 Task: Add Sprouts Heavy Whipping Cream to the cart.
Action: Mouse moved to (567, 191)
Screenshot: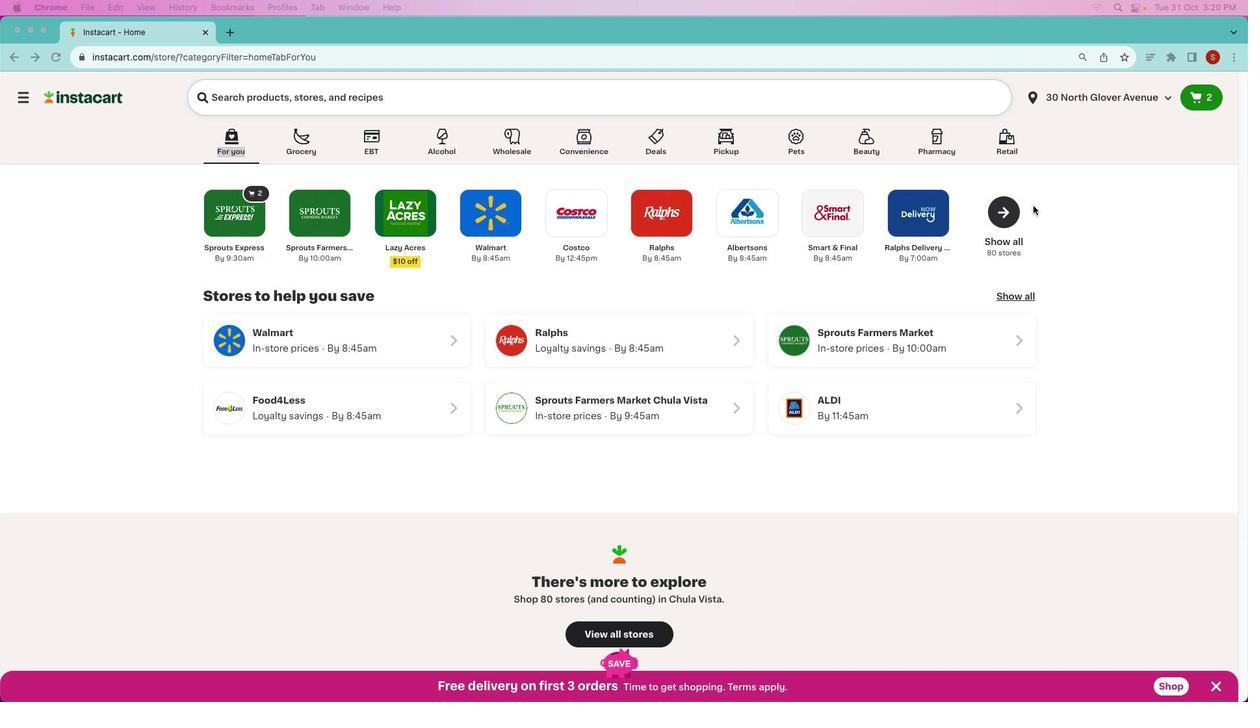 
Action: Mouse pressed left at (567, 191)
Screenshot: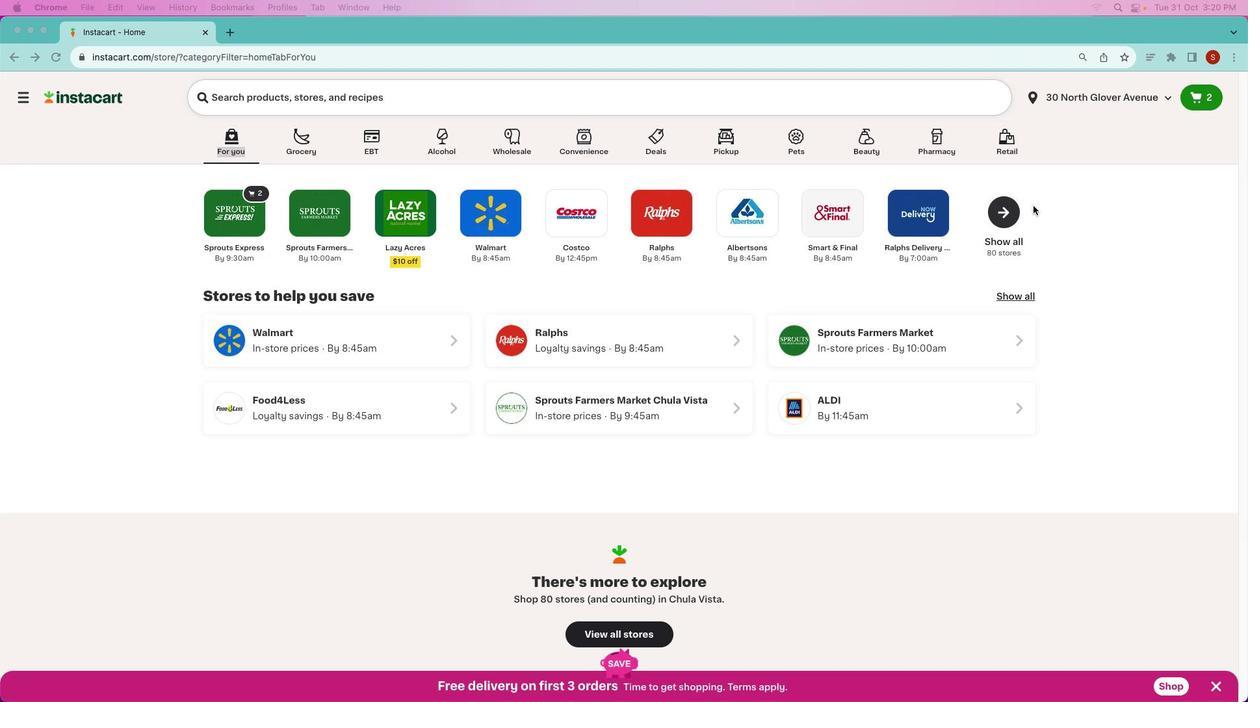 
Action: Mouse moved to (306, 139)
Screenshot: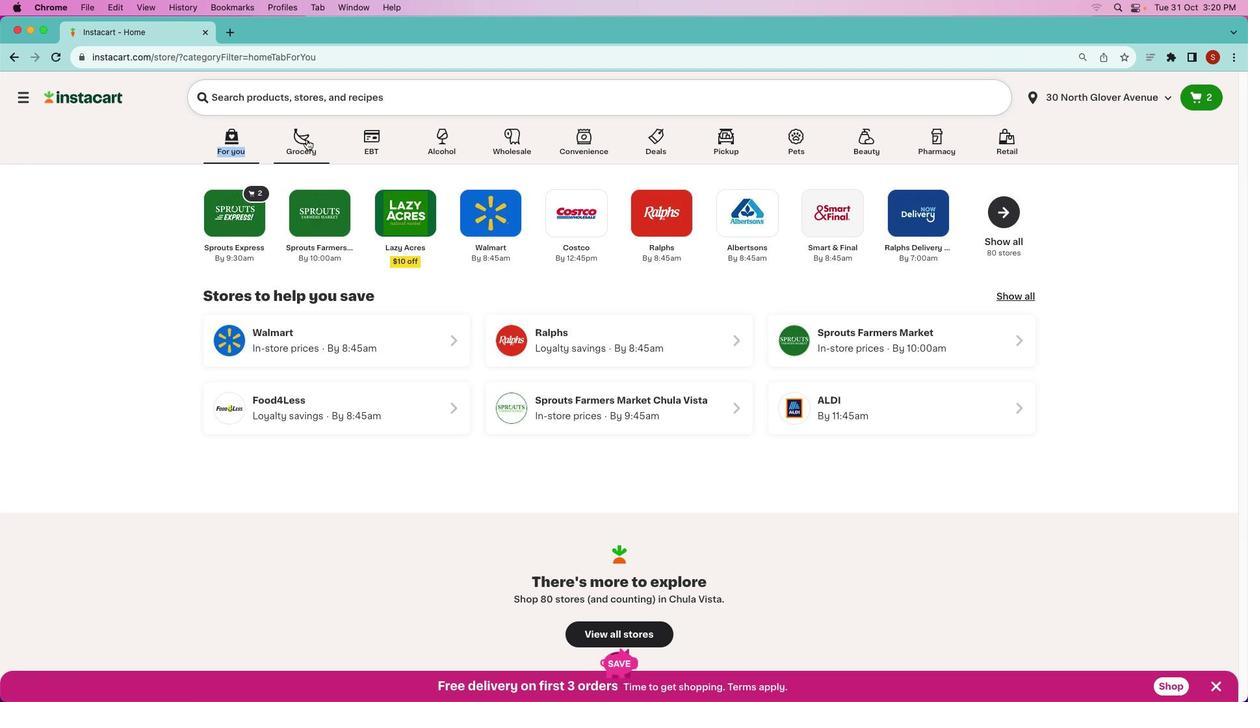 
Action: Mouse pressed left at (306, 139)
Screenshot: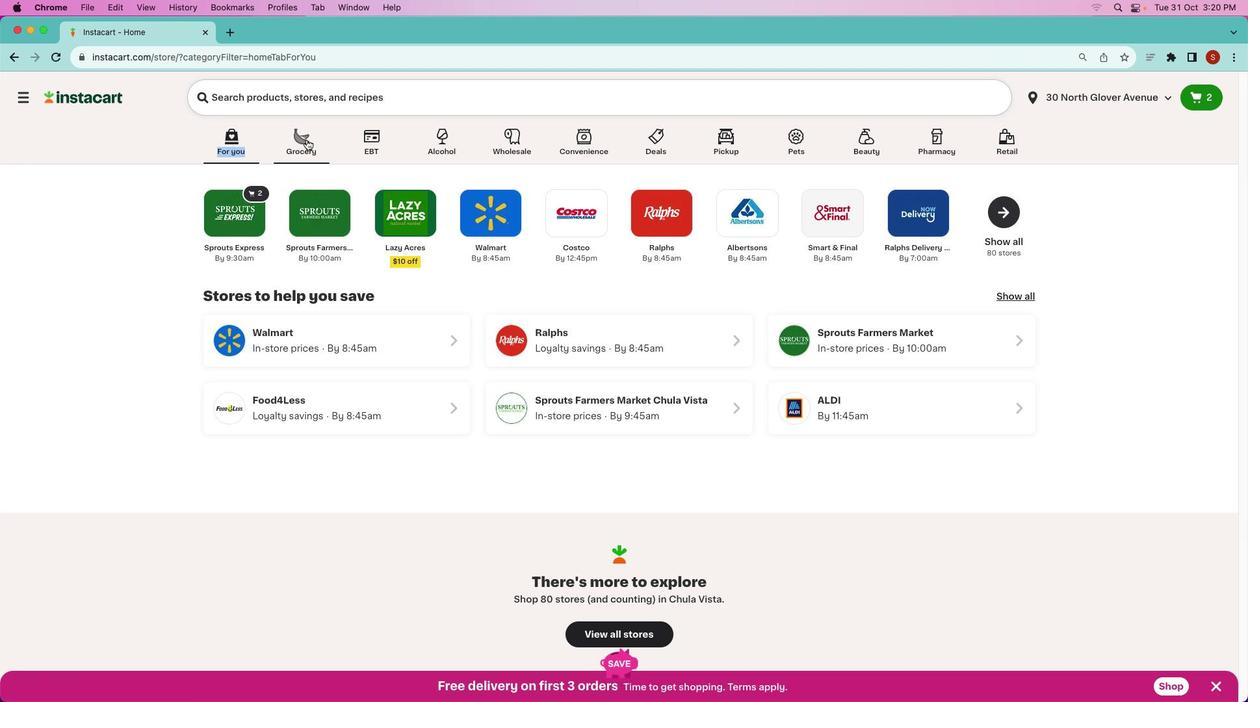 
Action: Mouse moved to (586, 345)
Screenshot: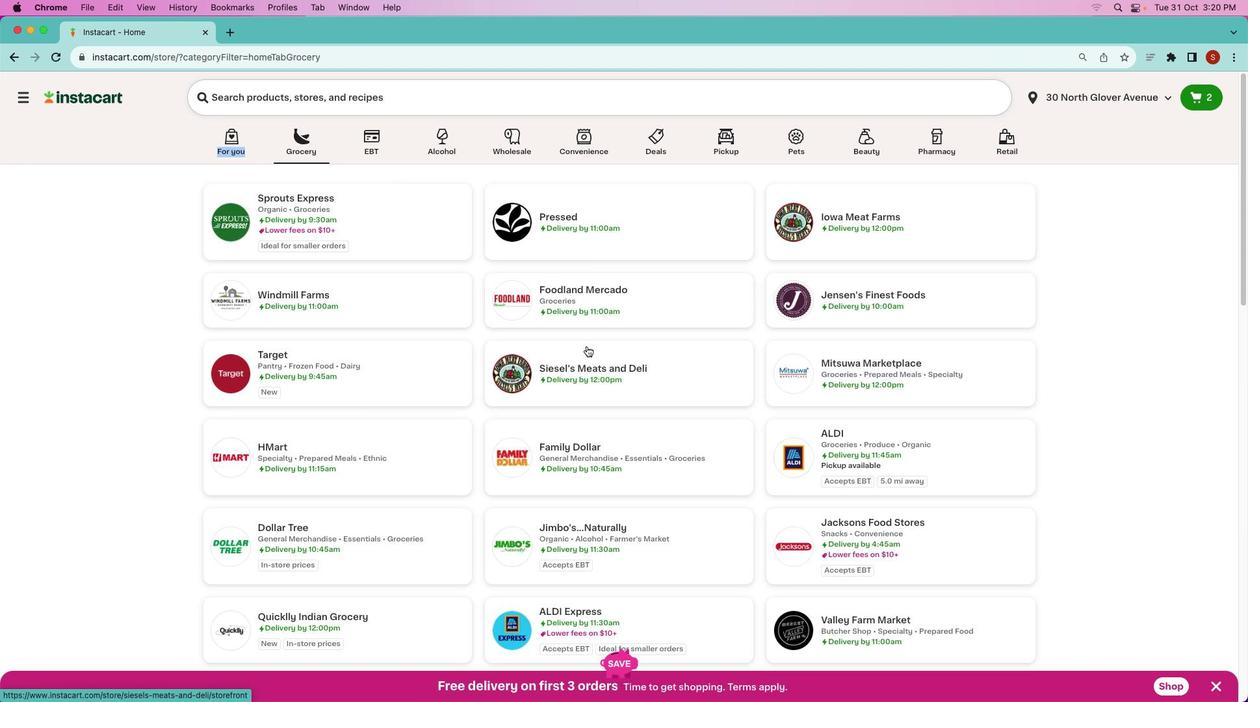 
Action: Mouse scrolled (586, 345) with delta (0, 0)
Screenshot: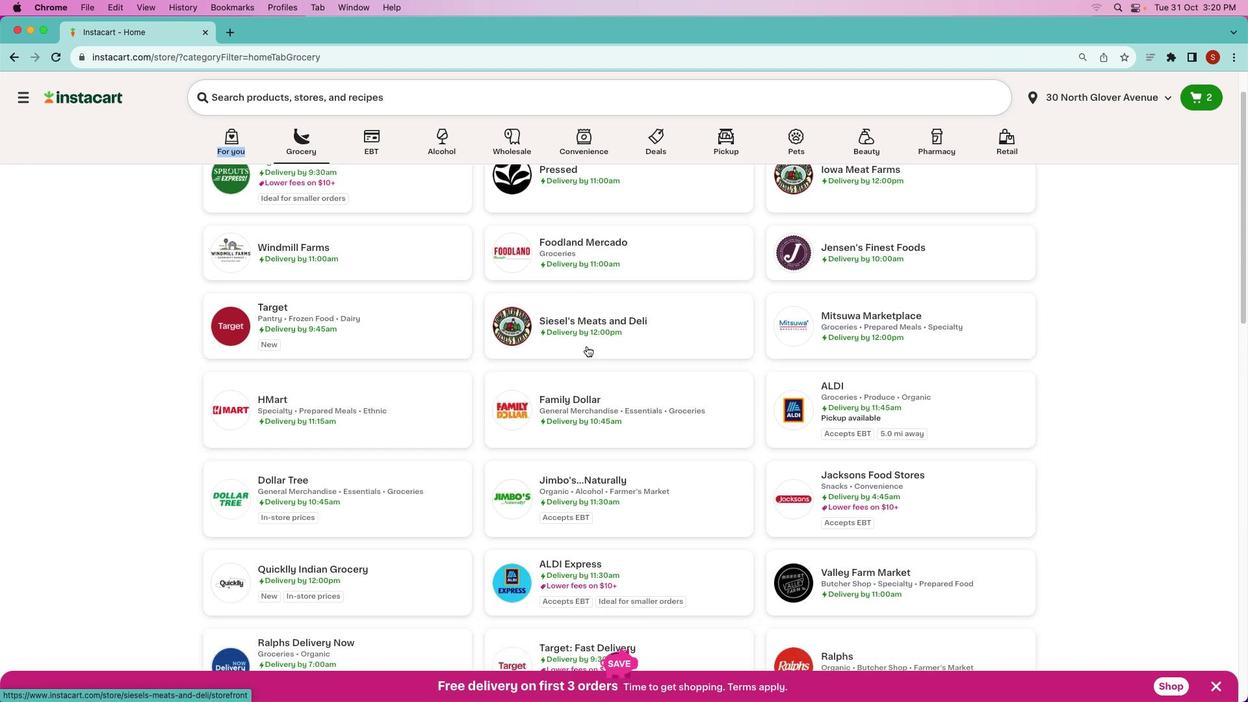 
Action: Mouse scrolled (586, 345) with delta (0, 0)
Screenshot: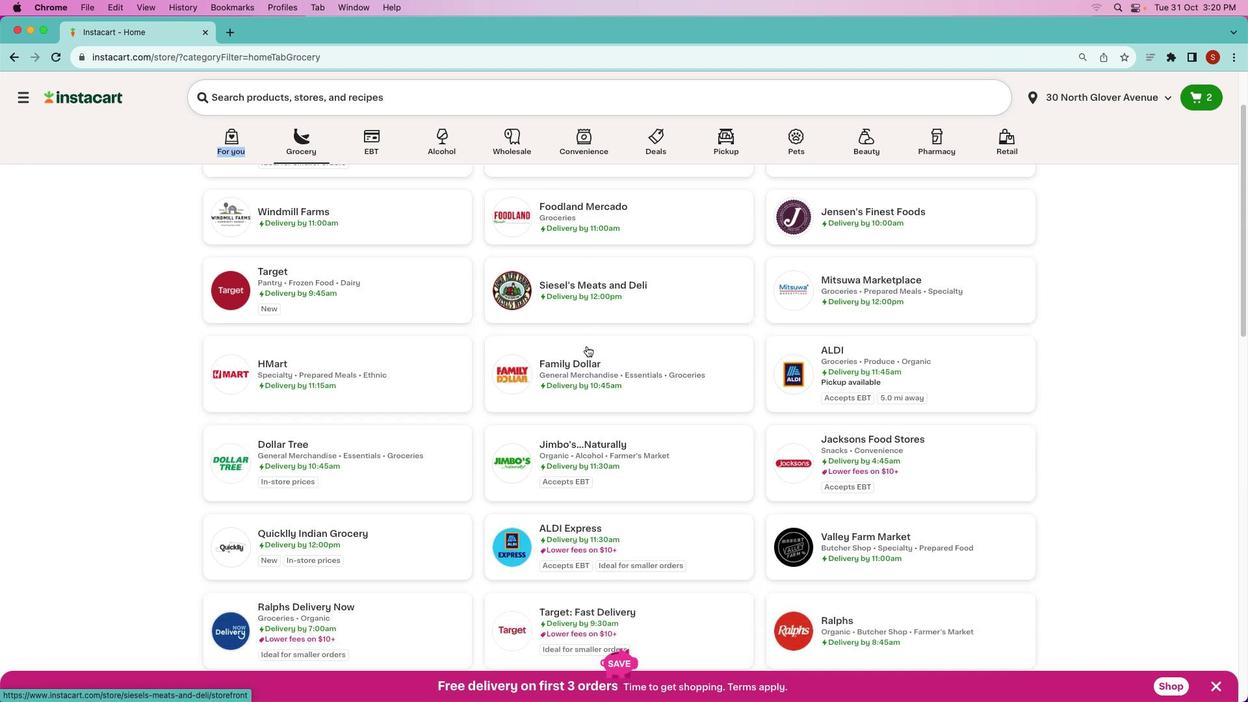 
Action: Mouse scrolled (586, 345) with delta (0, -1)
Screenshot: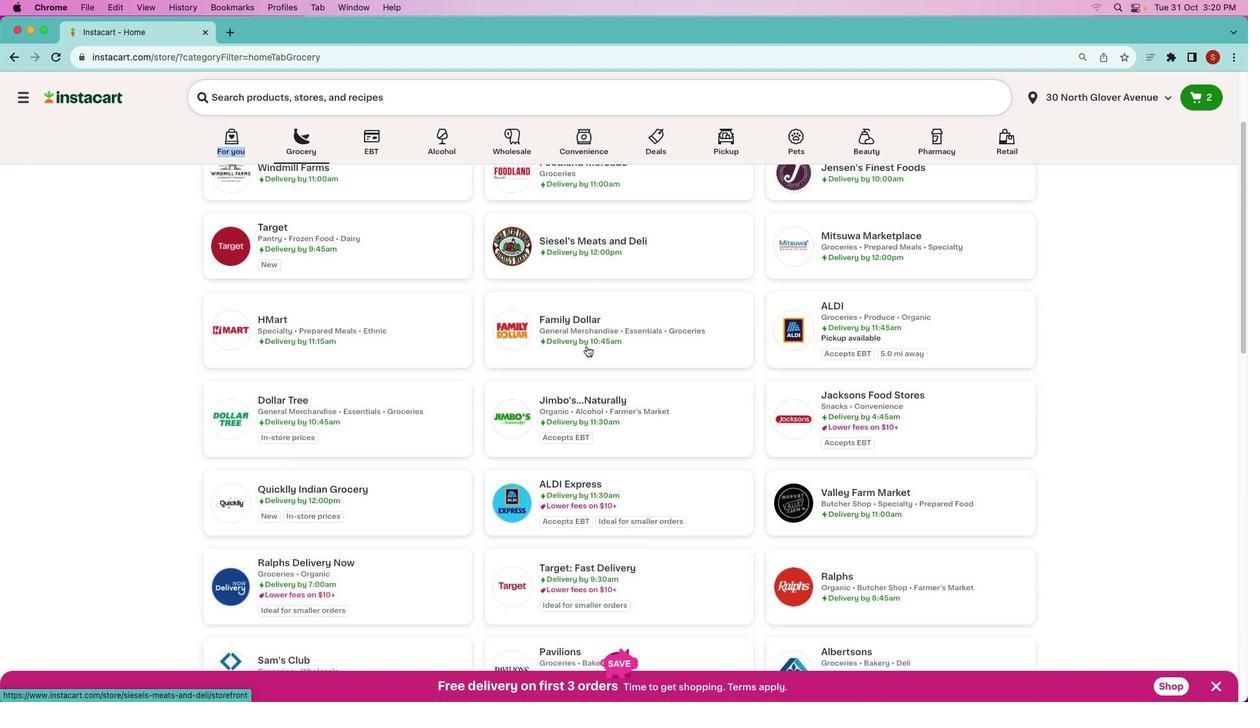 
Action: Mouse scrolled (586, 345) with delta (0, -2)
Screenshot: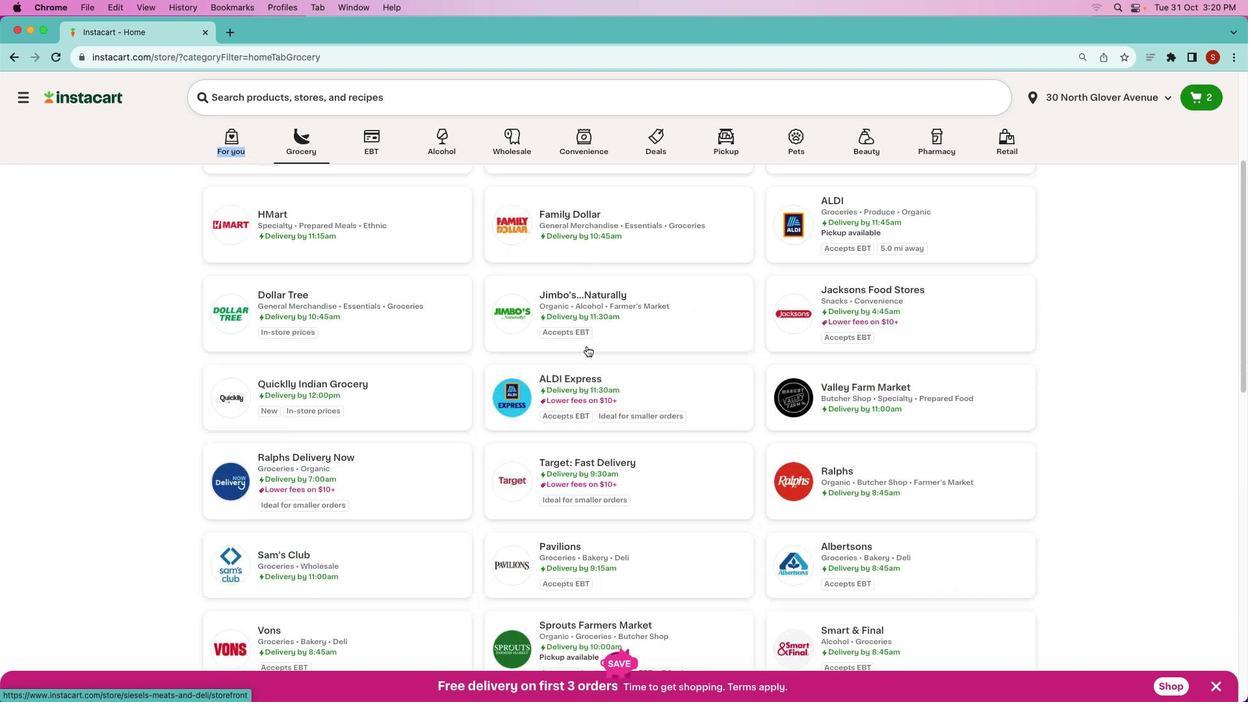 
Action: Mouse scrolled (586, 345) with delta (0, 0)
Screenshot: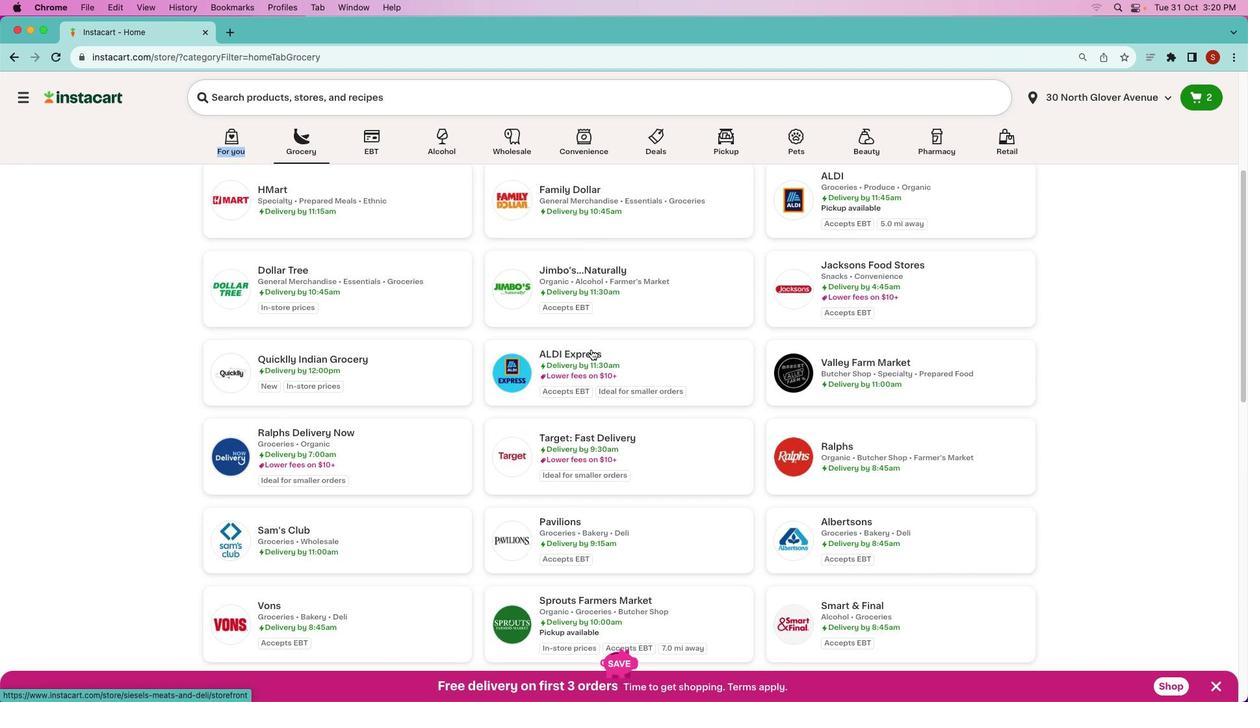 
Action: Mouse scrolled (586, 345) with delta (0, 0)
Screenshot: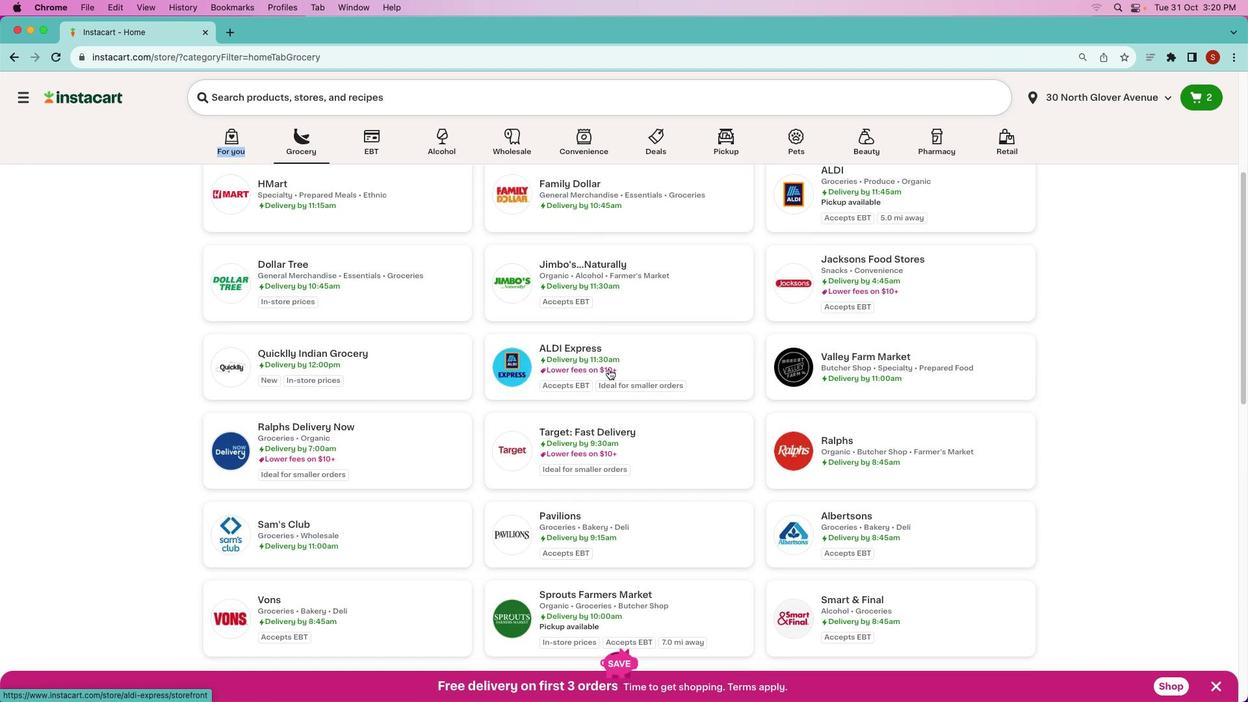 
Action: Mouse moved to (622, 592)
Screenshot: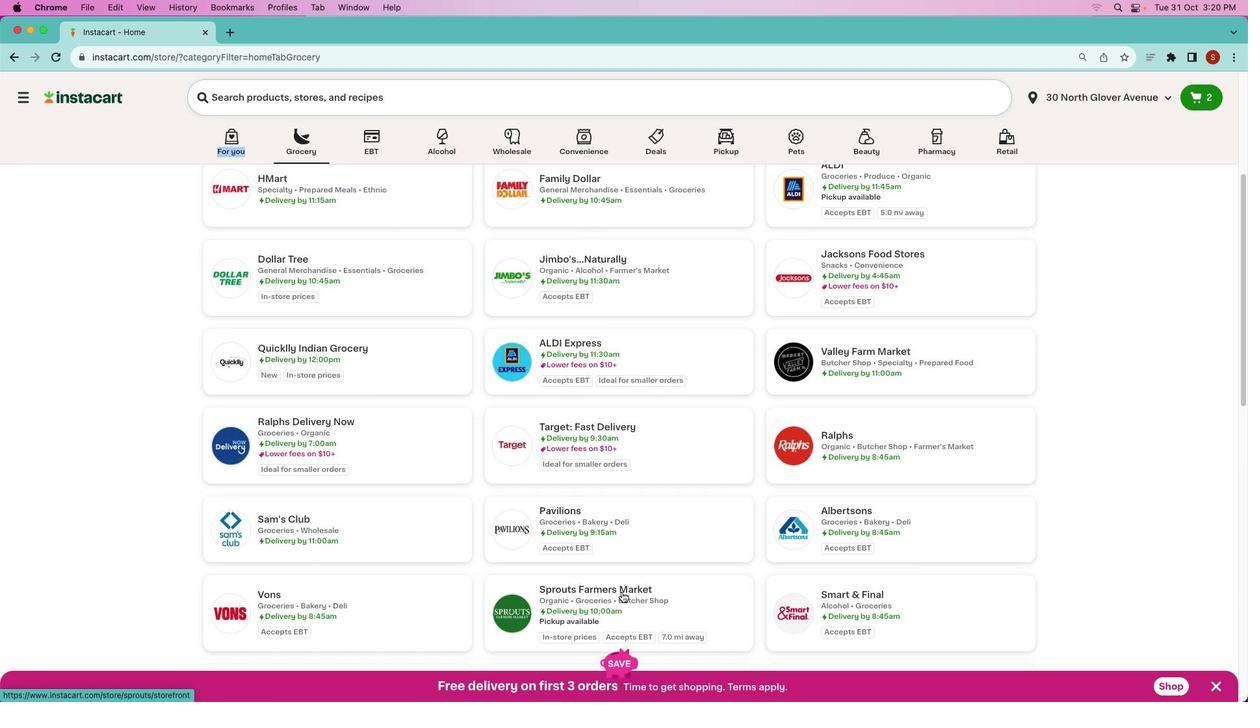 
Action: Mouse pressed left at (622, 592)
Screenshot: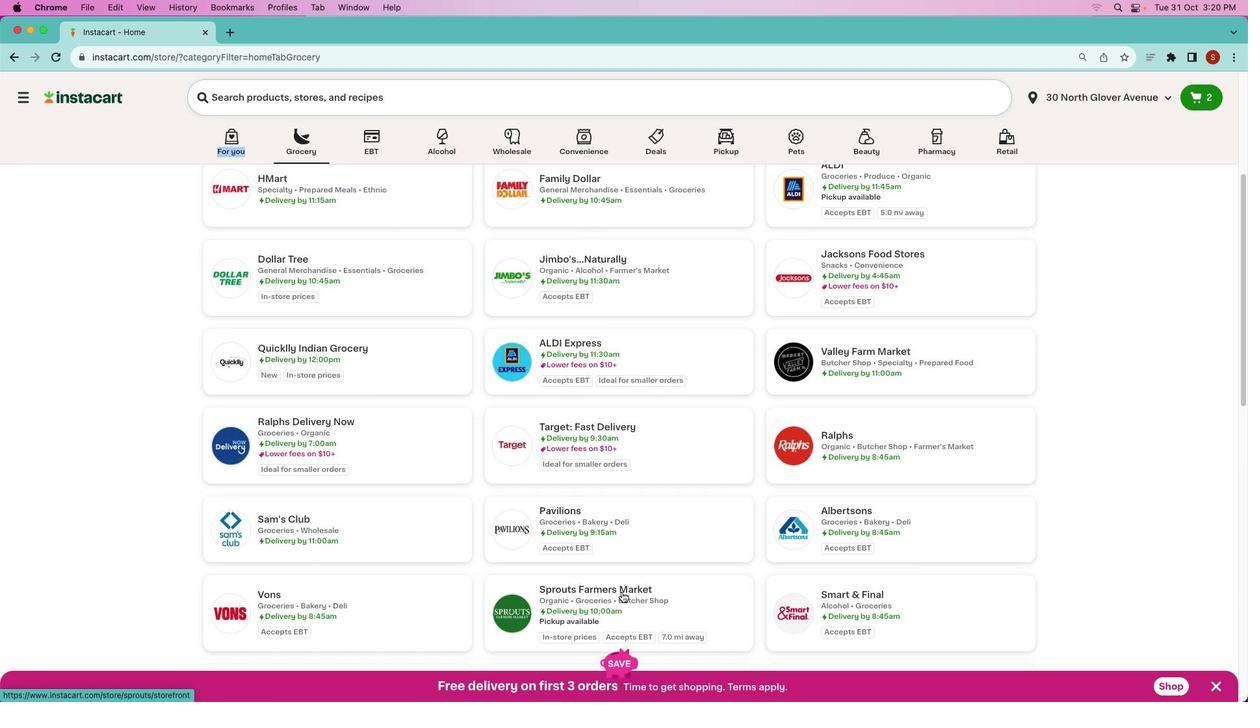 
Action: Mouse moved to (442, 148)
Screenshot: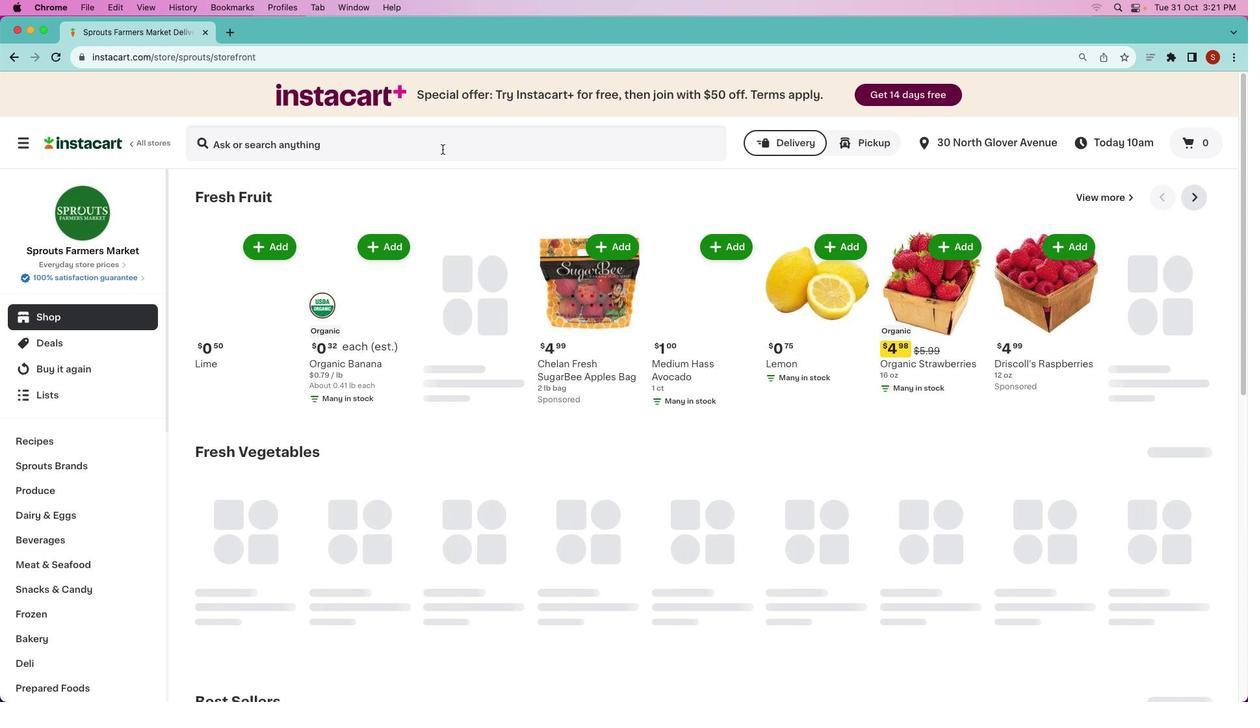 
Action: Mouse pressed left at (442, 148)
Screenshot: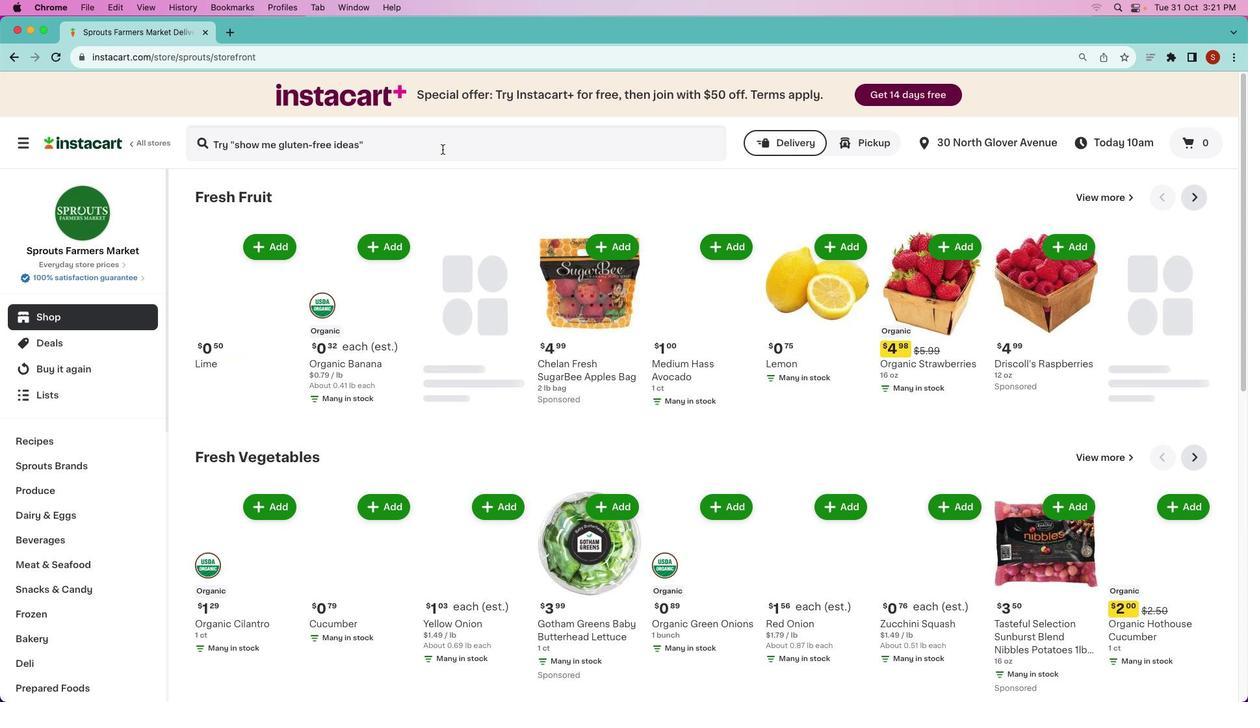 
Action: Mouse moved to (442, 148)
Screenshot: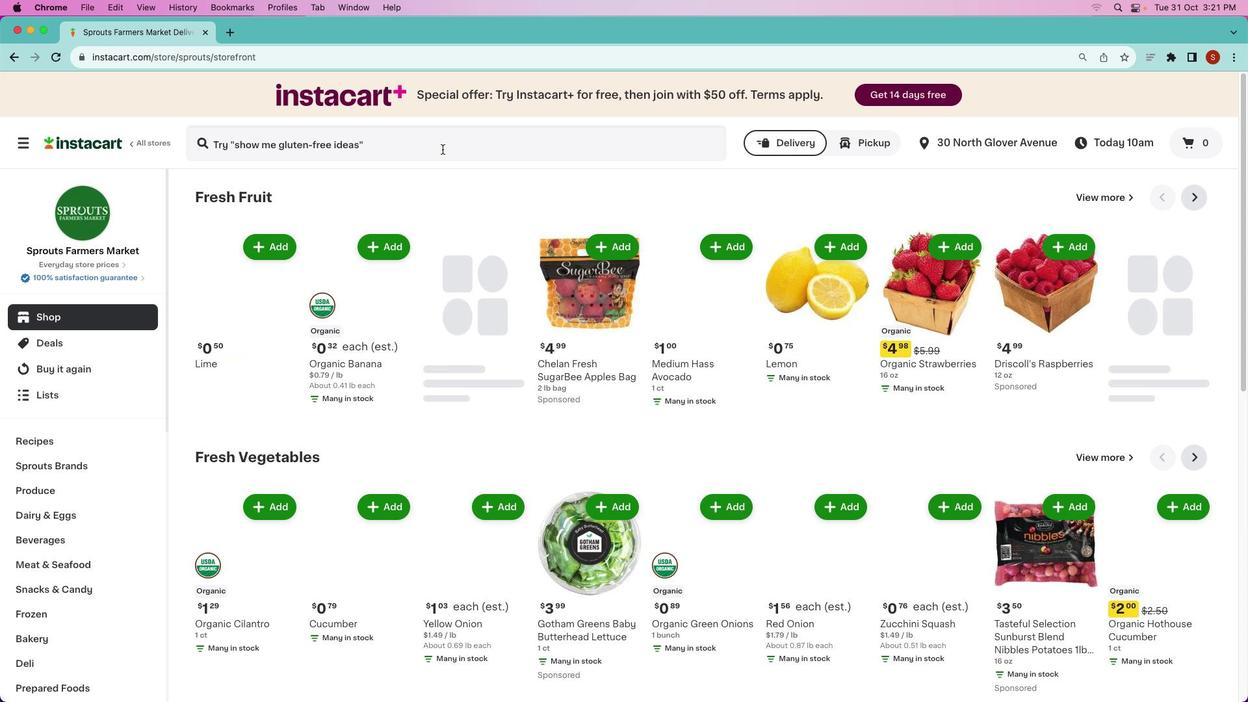 
Action: Key pressed 's''p''r''o''u''t''s'Key.spaceKey.shift'H''e''a''v''y'Key.space'w''h''i''p''p''i''n''g'Key.space'c''r''e''a''m'Key.enter
Screenshot: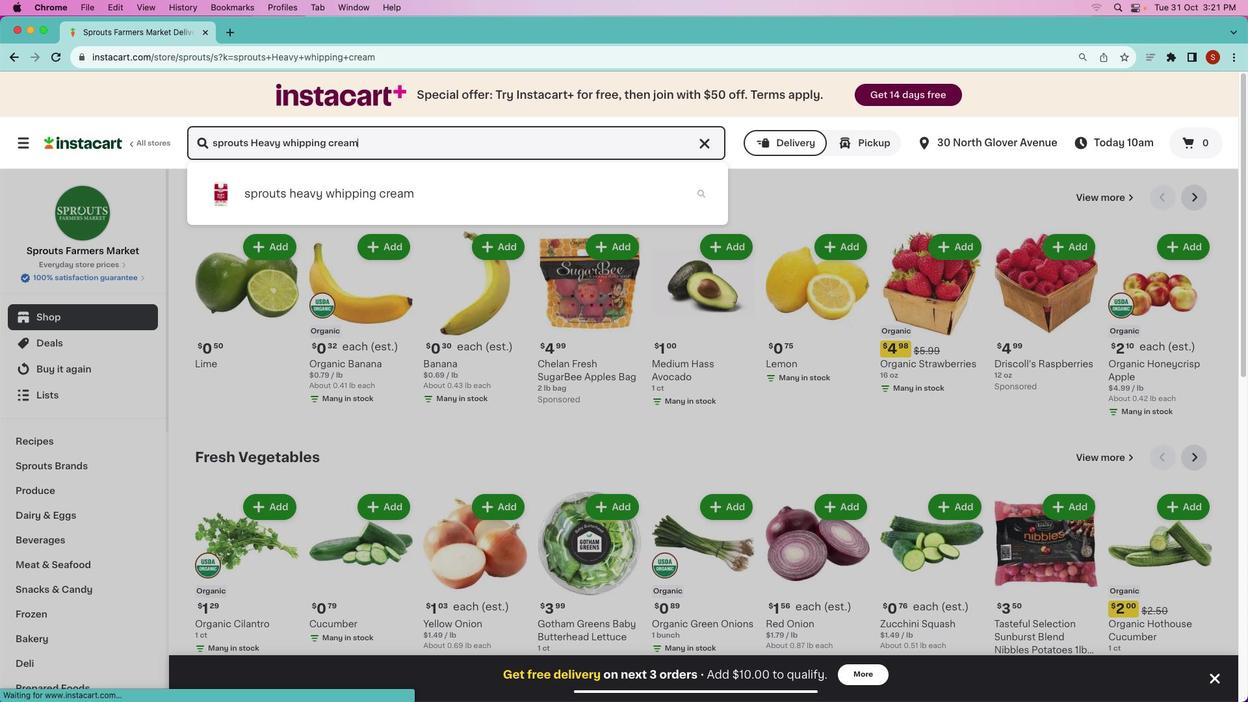 
Action: Mouse moved to (755, 319)
Screenshot: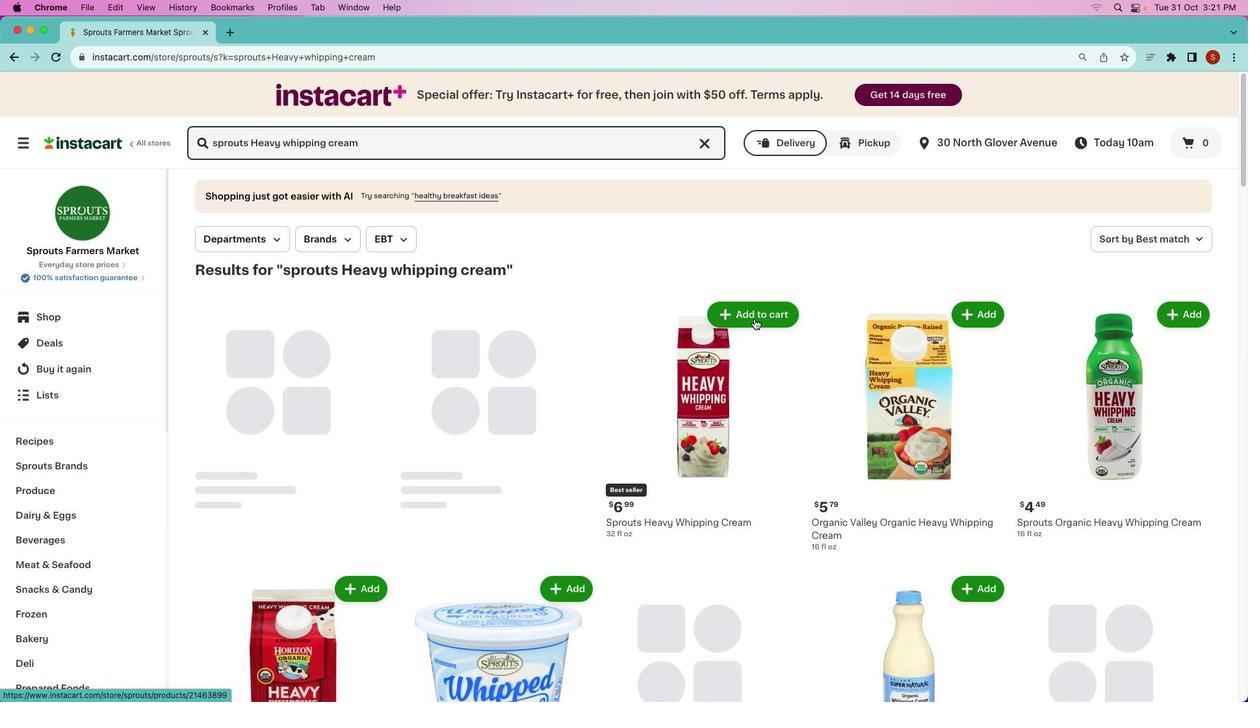 
Action: Mouse pressed left at (755, 319)
Screenshot: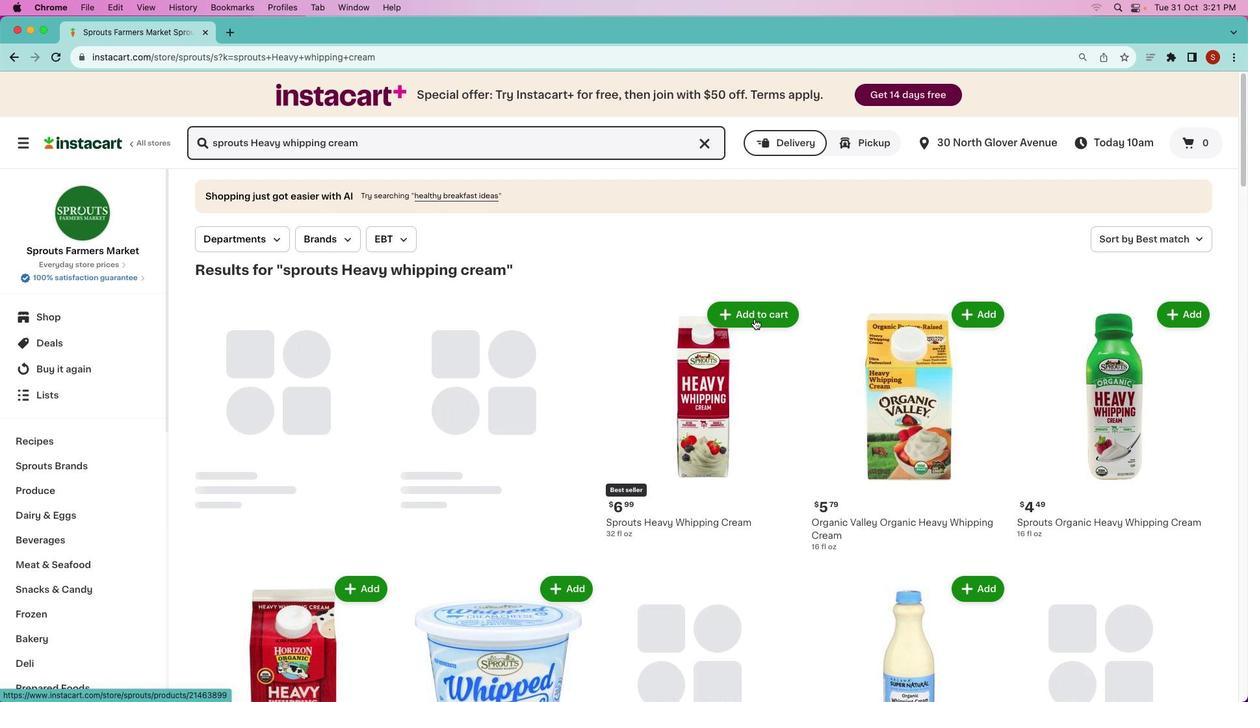 
Action: Mouse moved to (679, 441)
Screenshot: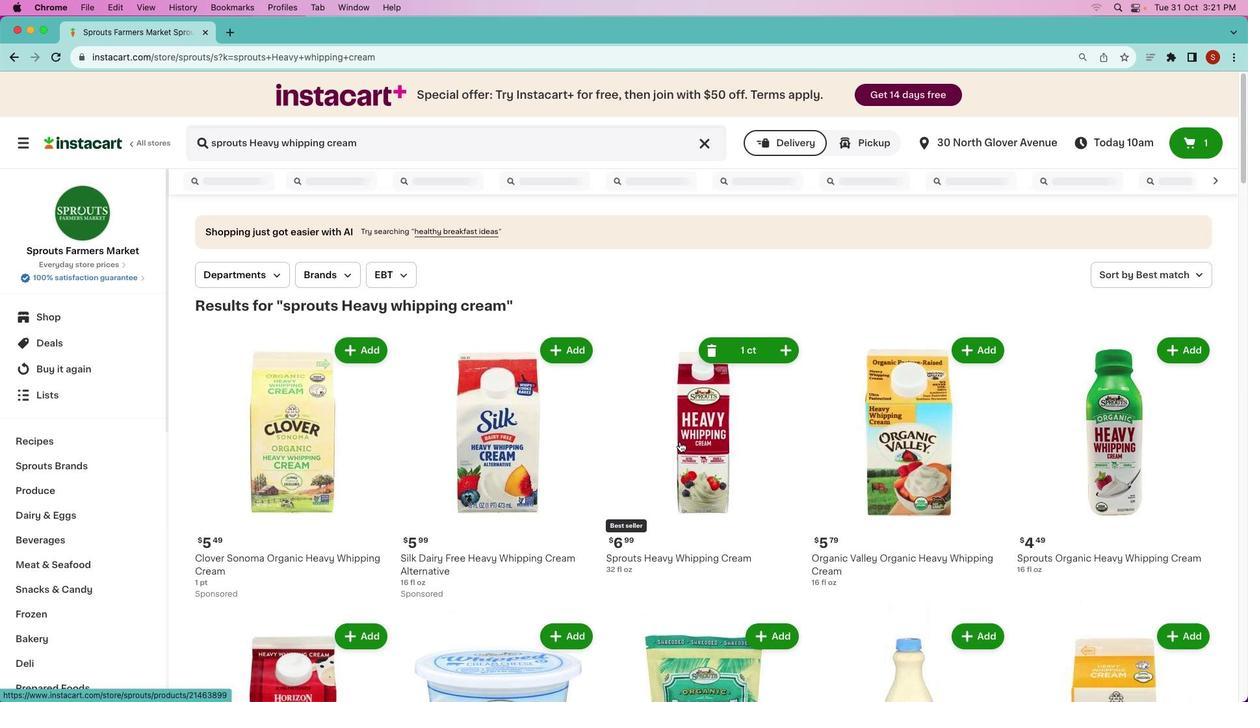 
